 Task: Locate waterfalls in the Columbia River Gorge between Portland, Oregon, and Hood River, Oregon.
Action: Mouse moved to (244, 83)
Screenshot: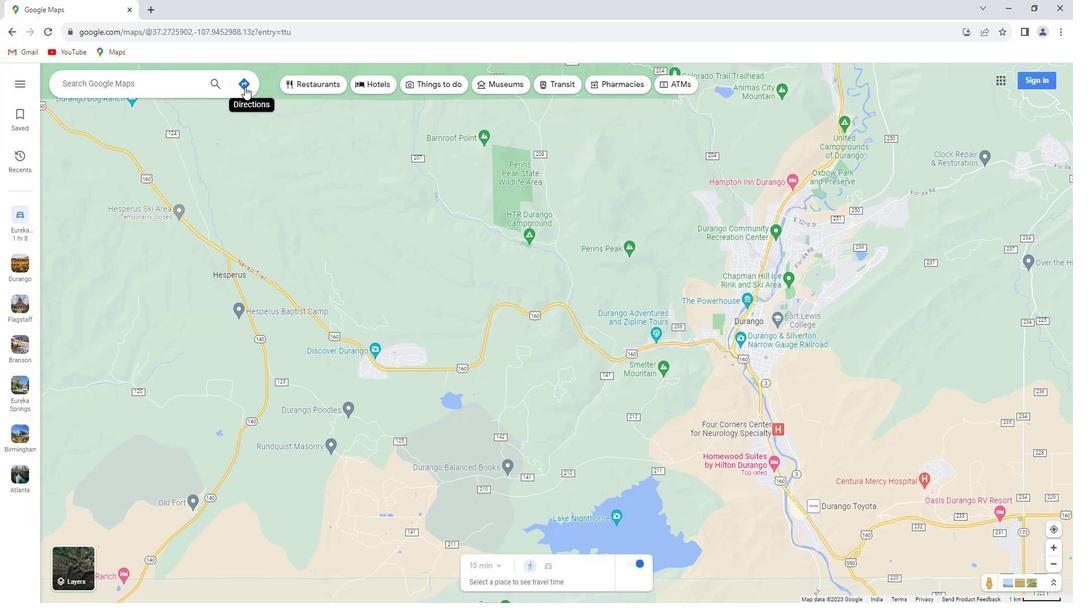 
Action: Mouse pressed left at (244, 83)
Screenshot: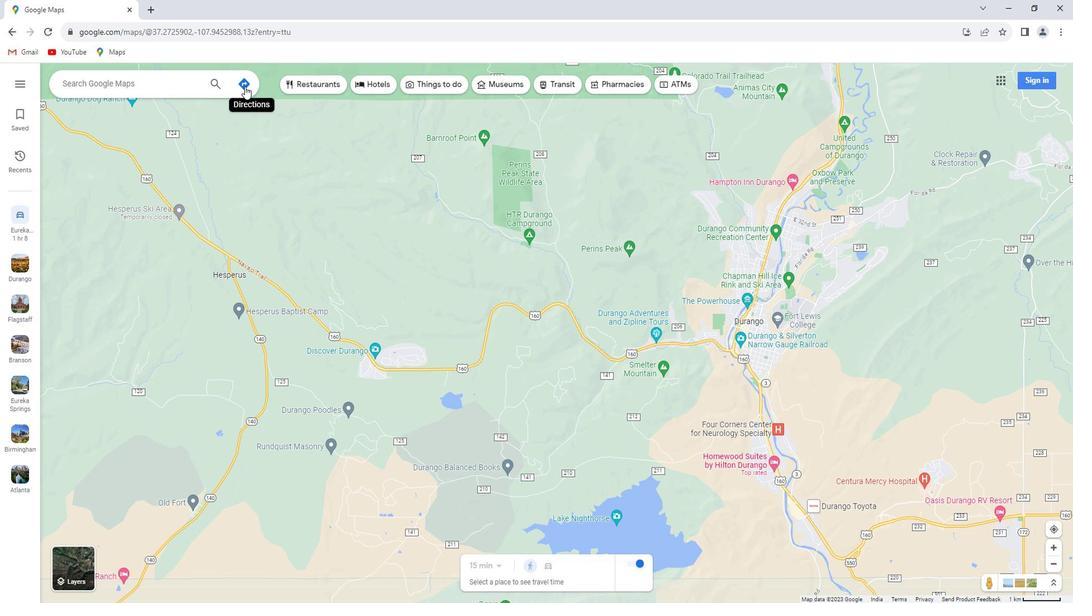 
Action: Mouse moved to (157, 108)
Screenshot: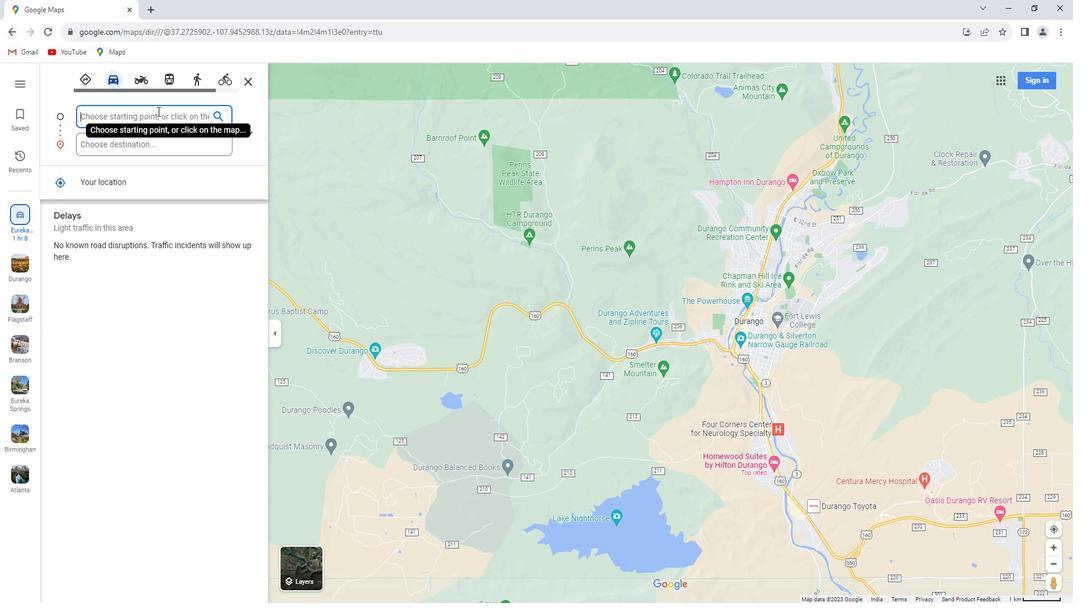 
Action: Key pressed <Key.shift>Portland,<Key.space><Key.shift><Key.shift><Key.shift>Oregon
Screenshot: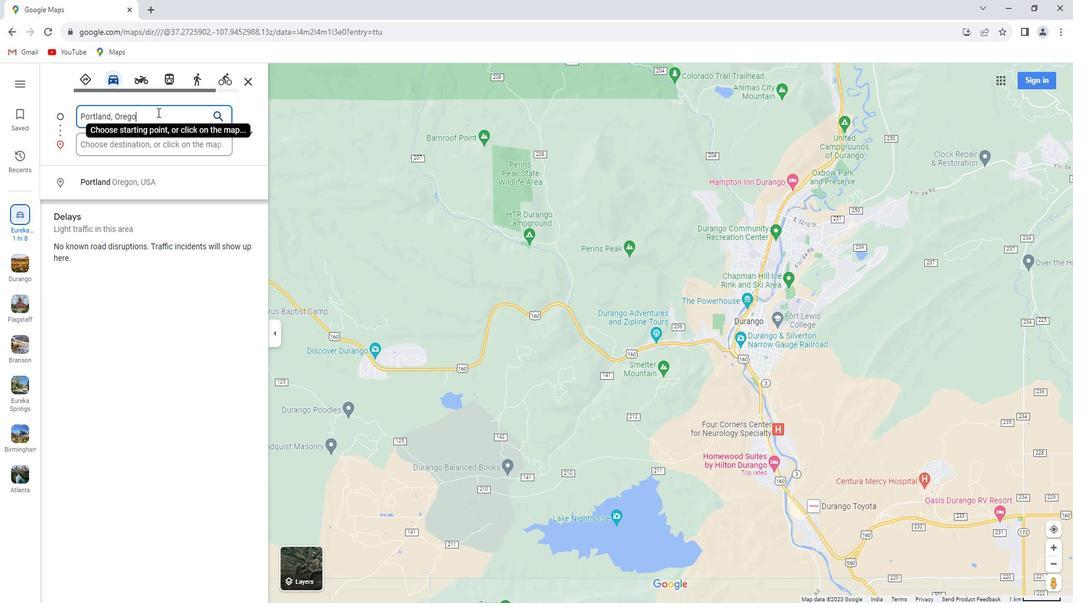 
Action: Mouse moved to (147, 142)
Screenshot: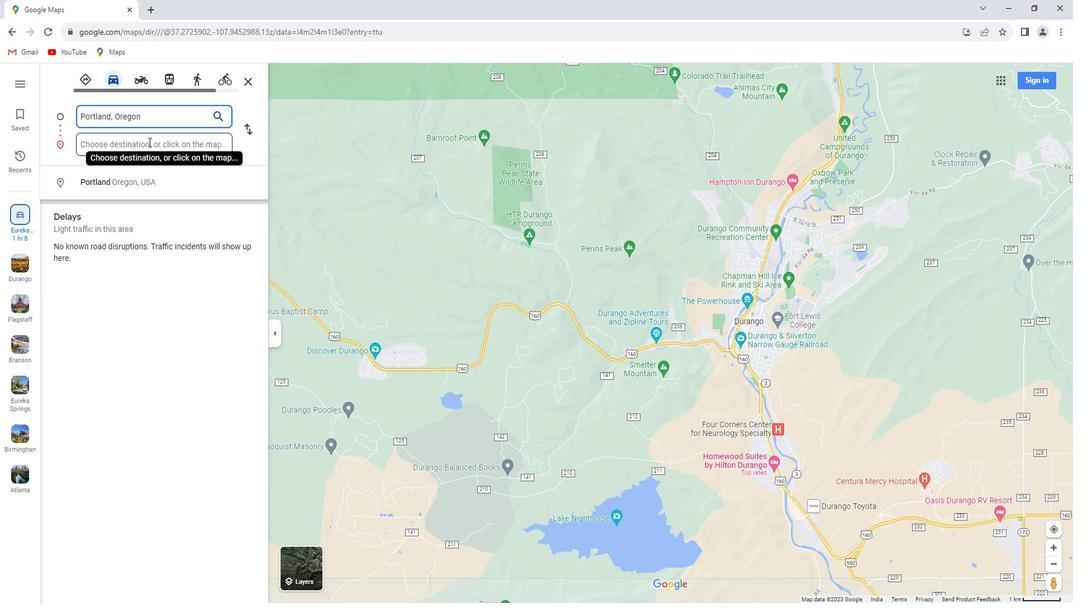 
Action: Mouse pressed left at (147, 142)
Screenshot: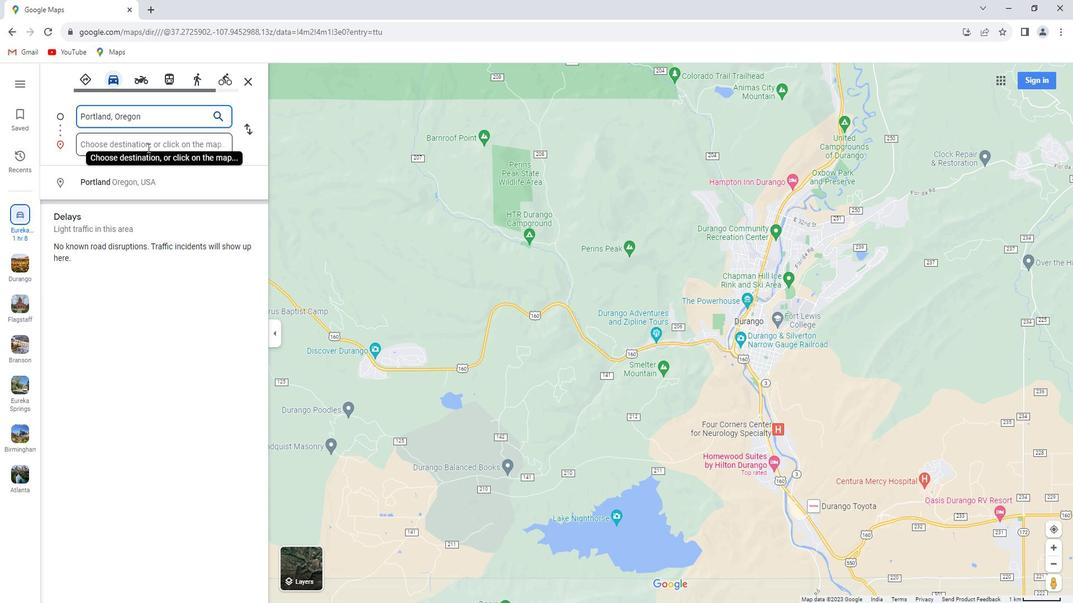 
Action: Key pressed <Key.shift>Hood<Key.space><Key.shift>river,<Key.space><Key.shift>Oregon<Key.enter>
Screenshot: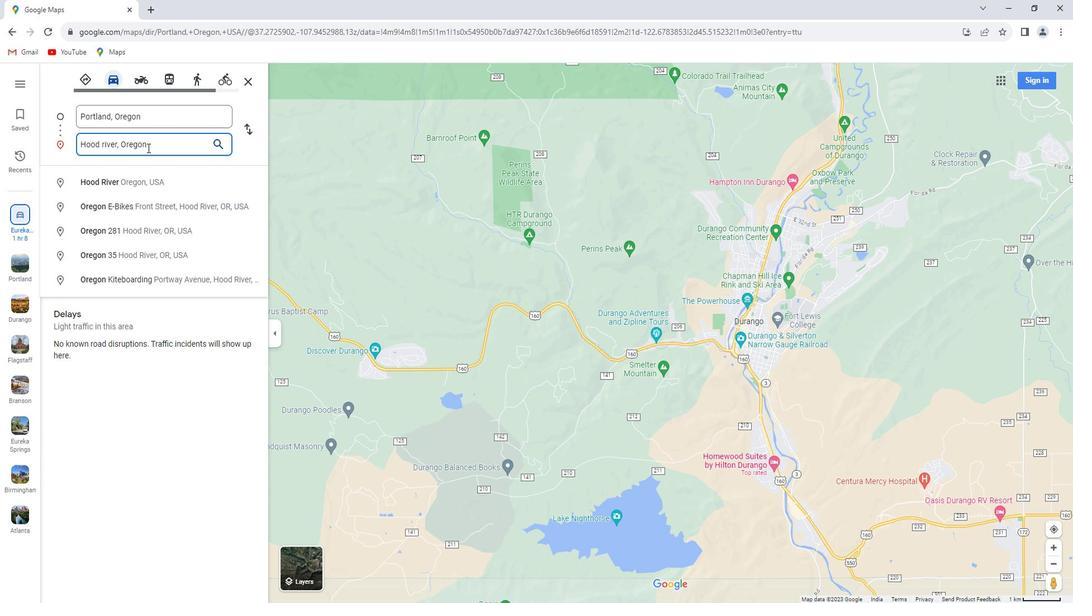
Action: Mouse moved to (545, 83)
Screenshot: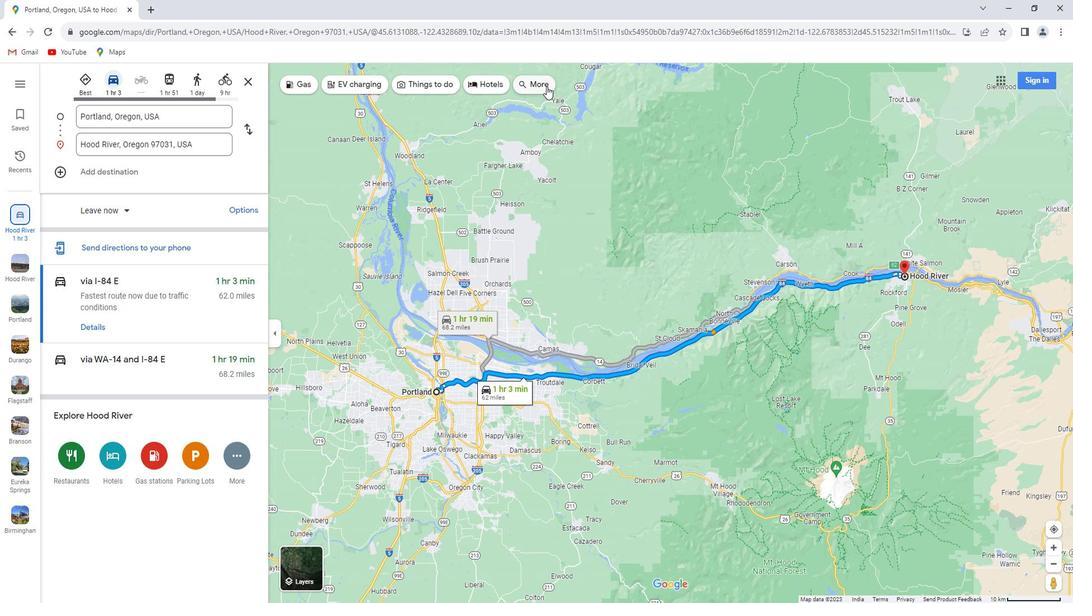
Action: Mouse pressed left at (545, 83)
Screenshot: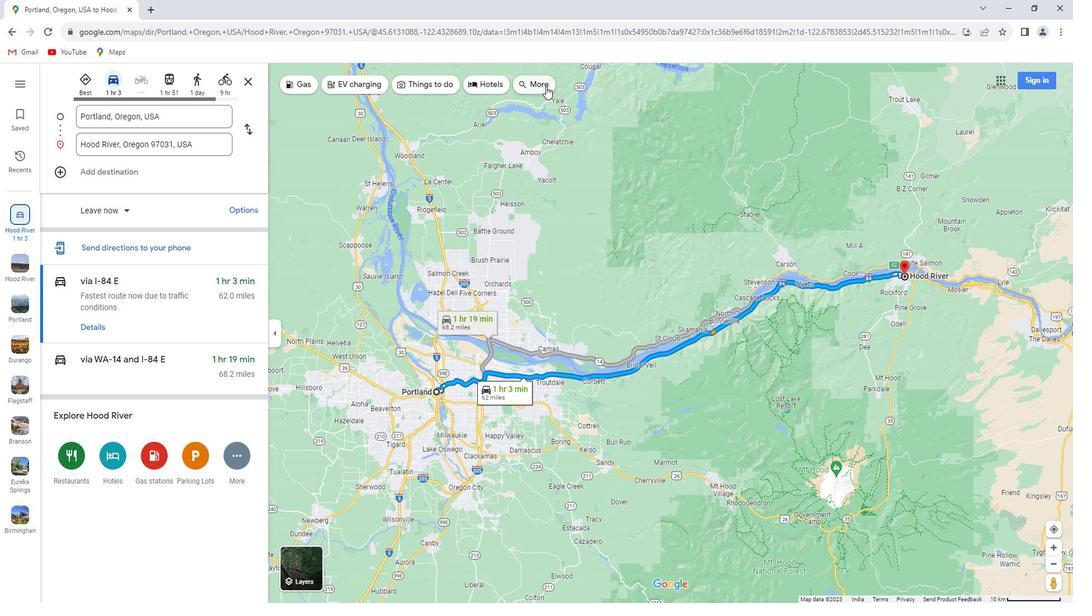 
Action: Mouse moved to (143, 87)
Screenshot: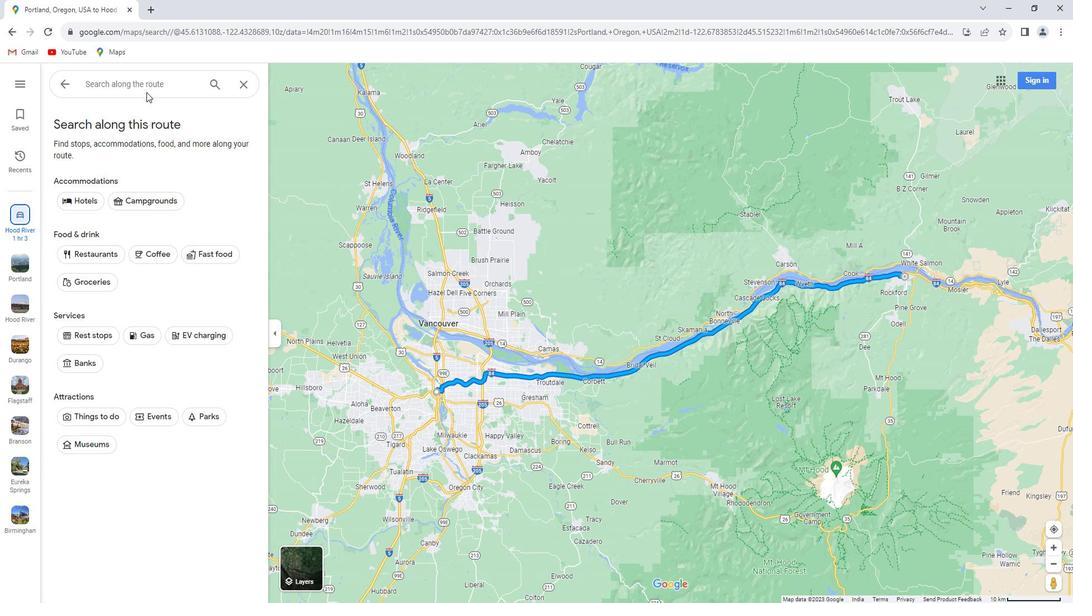 
Action: Mouse pressed left at (143, 87)
Screenshot: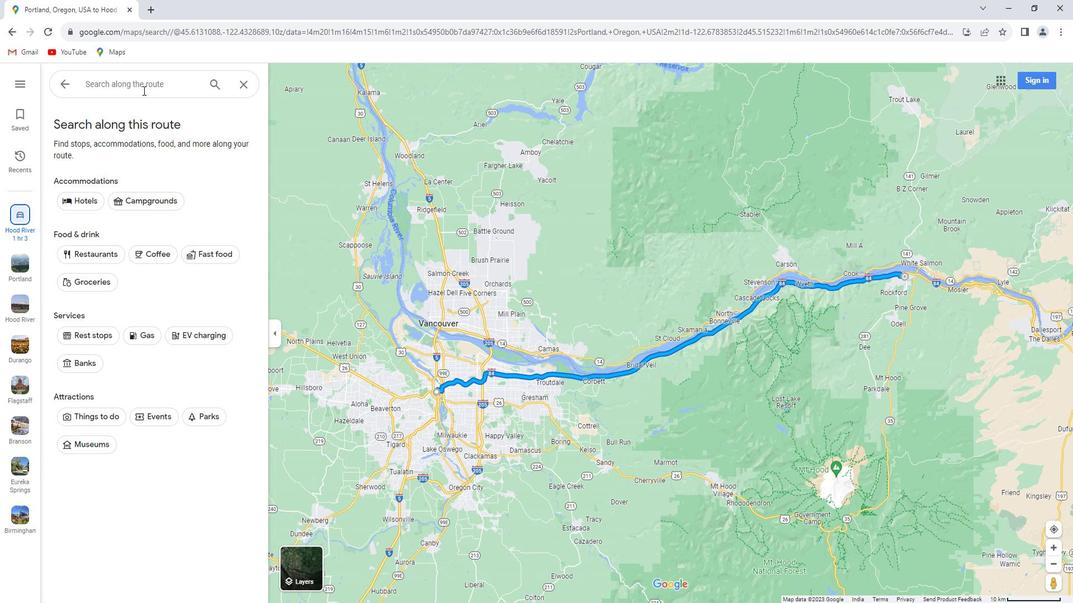 
Action: Key pressed waterfalls<Key.space>in<Key.space>the<Key.space><Key.shift>Columbia<Key.space><Key.shift>River<Key.space><Key.shift>Gorge<Key.enter>
Screenshot: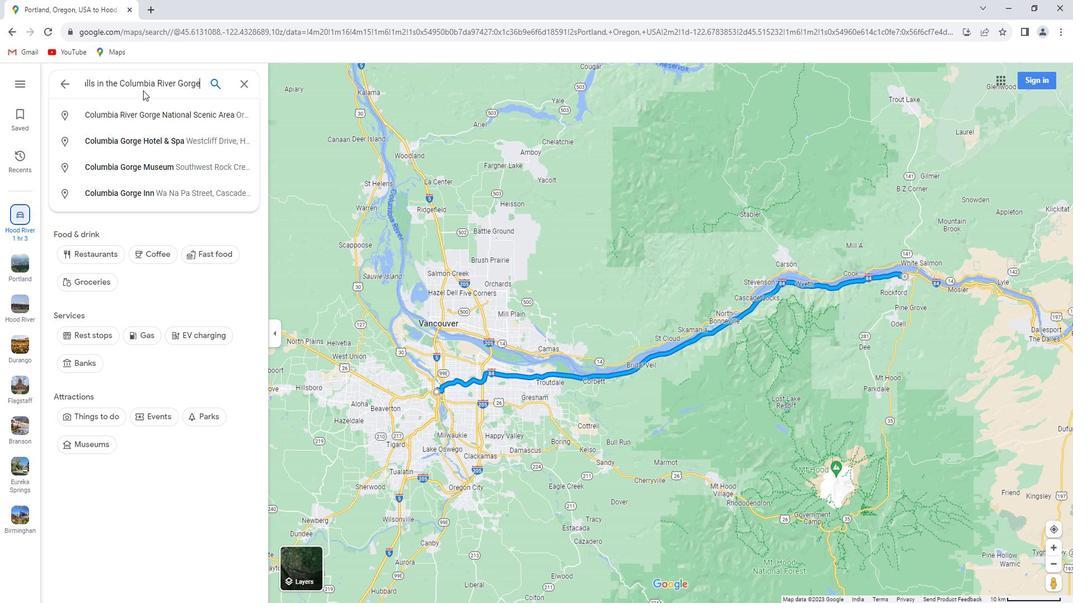 
Action: Mouse moved to (157, 119)
Screenshot: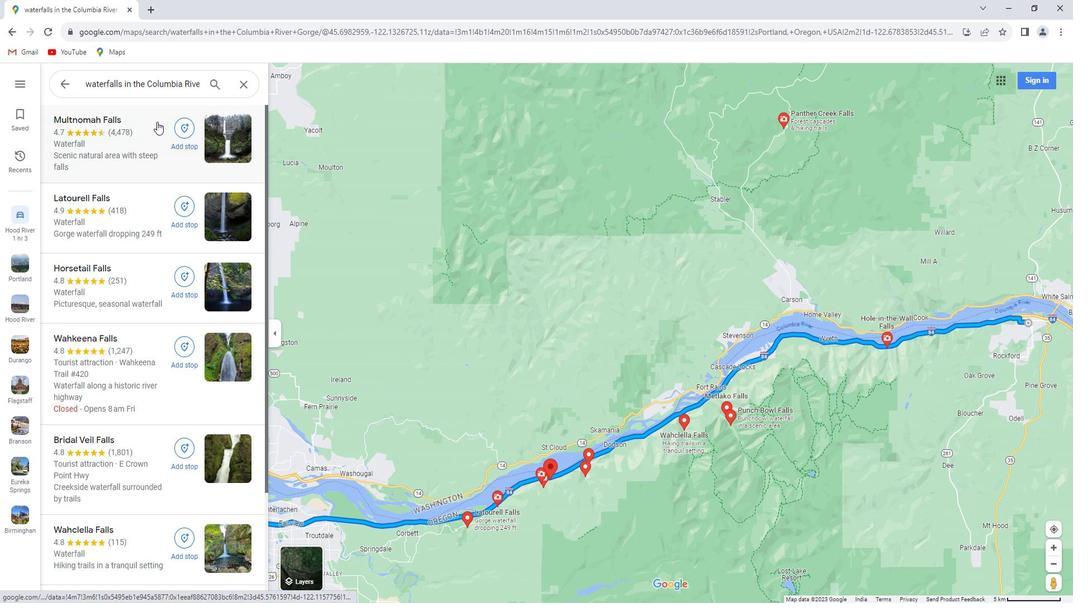 
Action: Mouse scrolled (157, 118) with delta (0, 0)
Screenshot: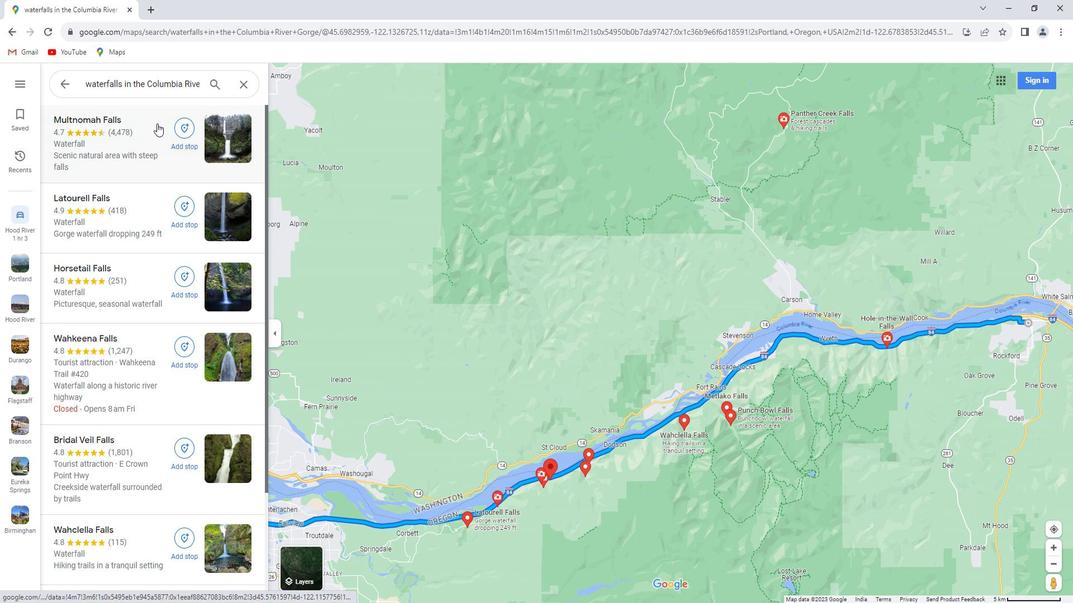 
Action: Mouse scrolled (157, 118) with delta (0, 0)
Screenshot: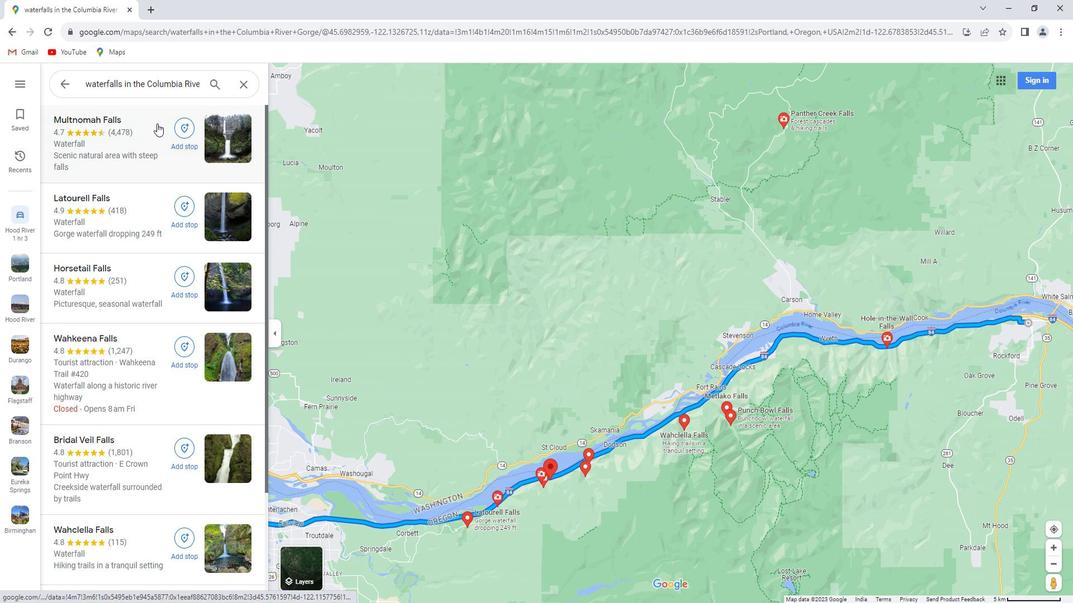 
Action: Mouse scrolled (157, 118) with delta (0, 0)
Screenshot: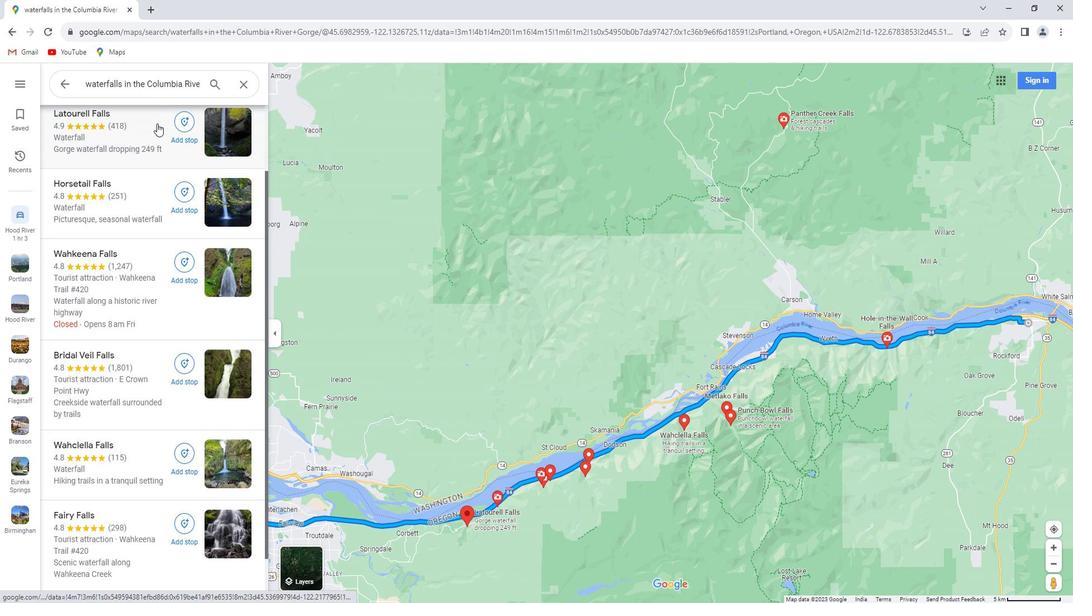 
Action: Mouse scrolled (157, 118) with delta (0, 0)
Screenshot: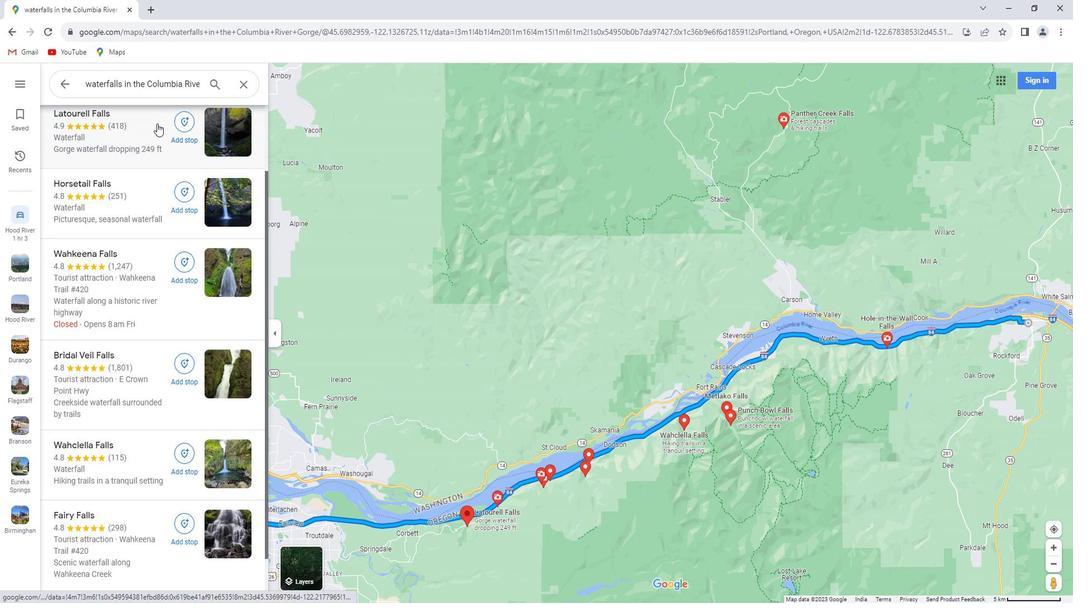 
Action: Mouse scrolled (157, 118) with delta (0, 0)
Screenshot: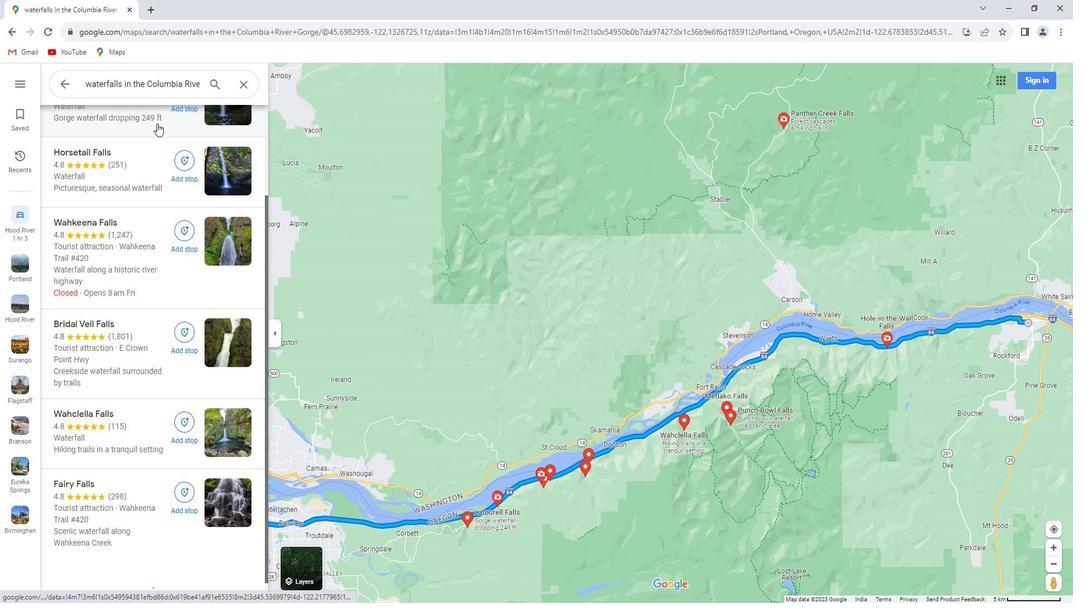 
Action: Mouse scrolled (157, 118) with delta (0, 0)
Screenshot: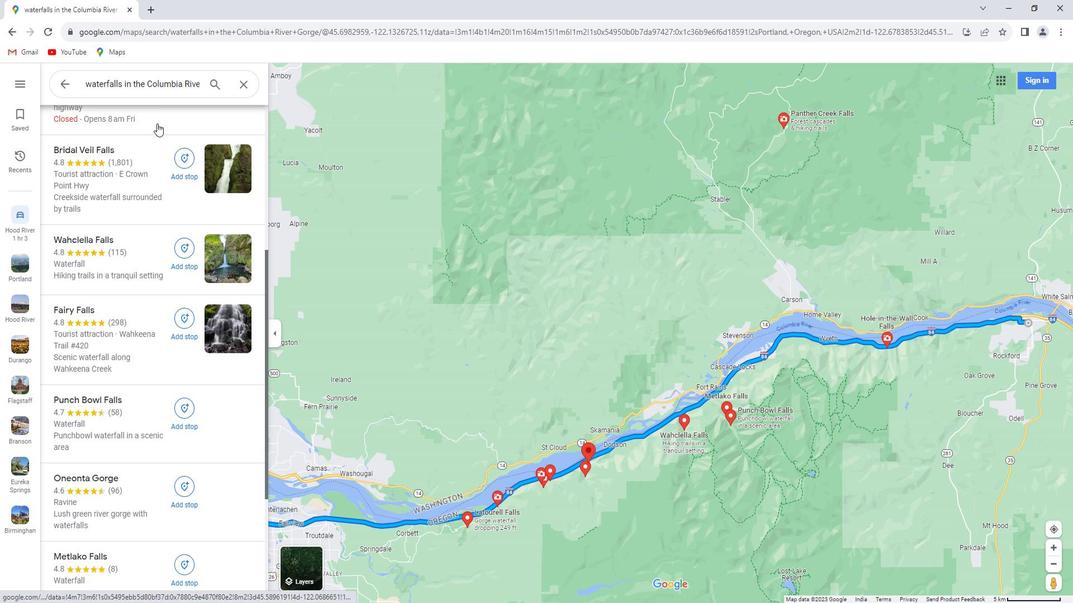 
Action: Mouse scrolled (157, 118) with delta (0, 0)
Screenshot: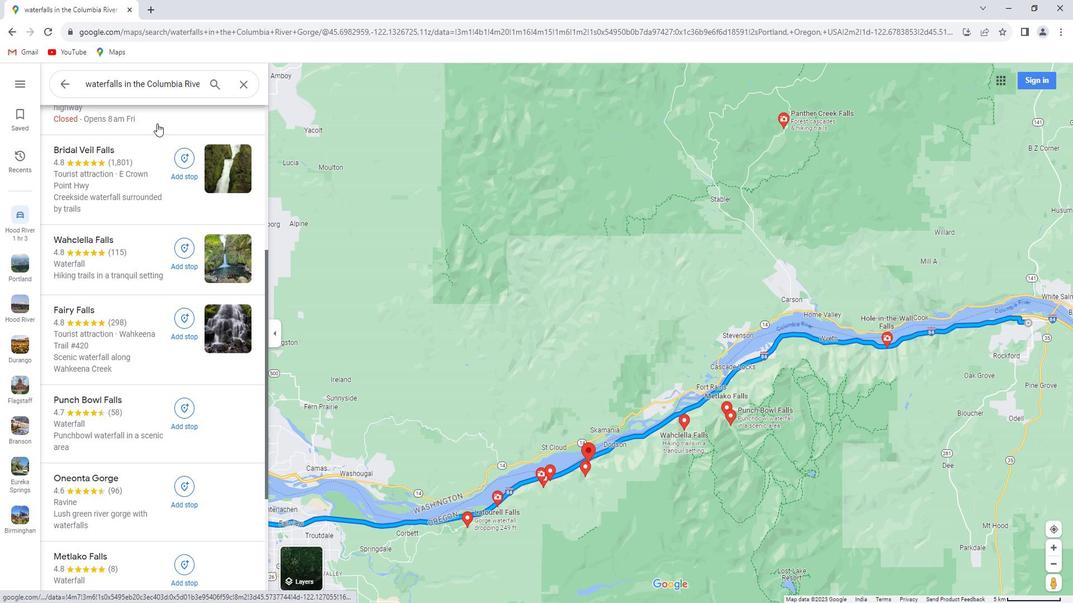 
Action: Mouse scrolled (157, 118) with delta (0, 0)
Screenshot: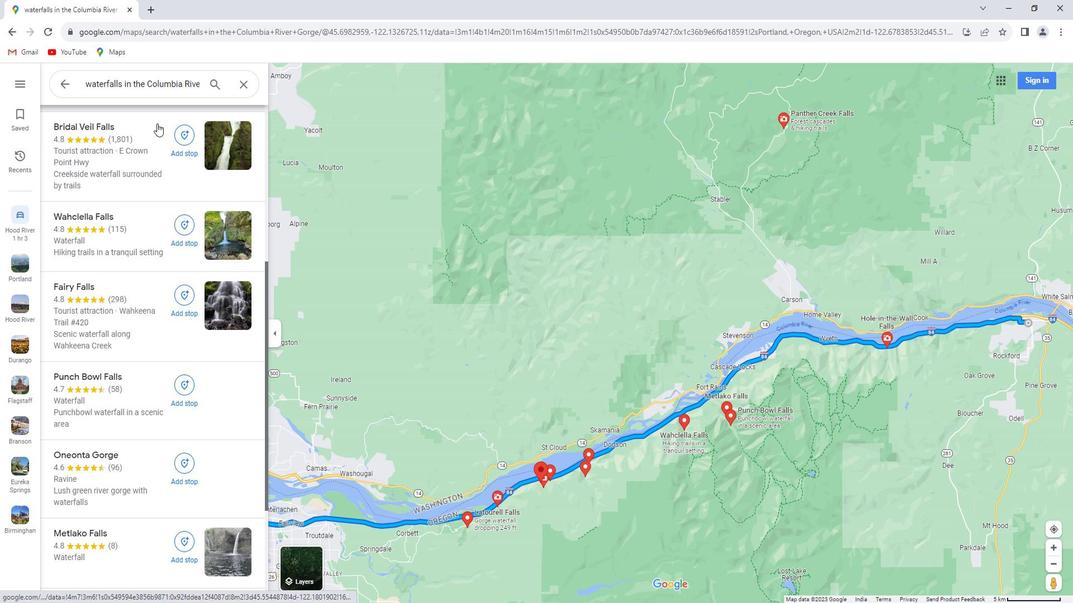 
Action: Mouse scrolled (157, 118) with delta (0, 0)
Screenshot: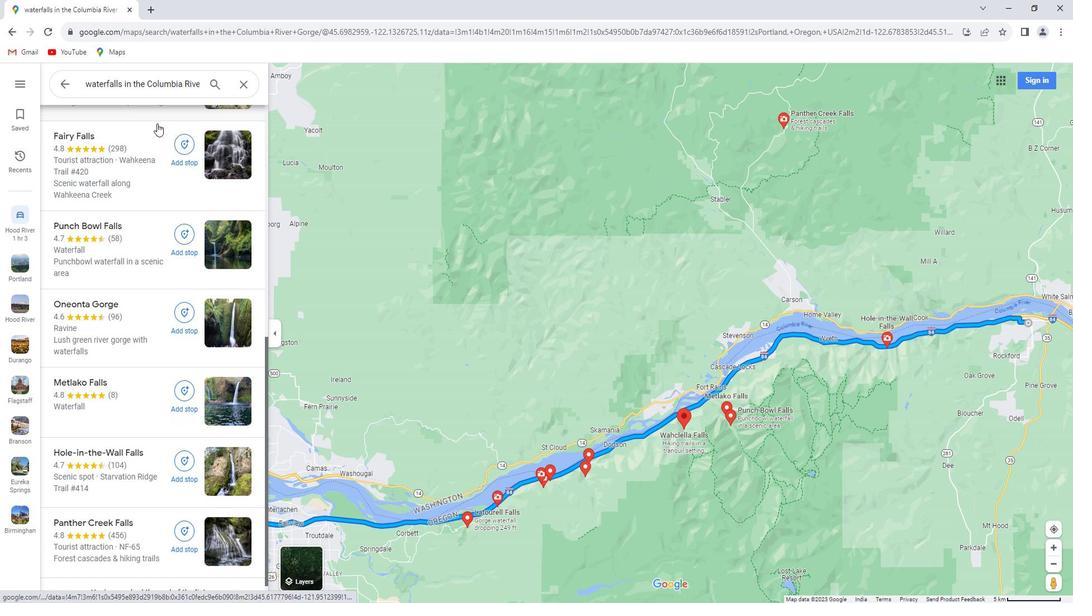 
Action: Mouse scrolled (157, 118) with delta (0, 0)
Screenshot: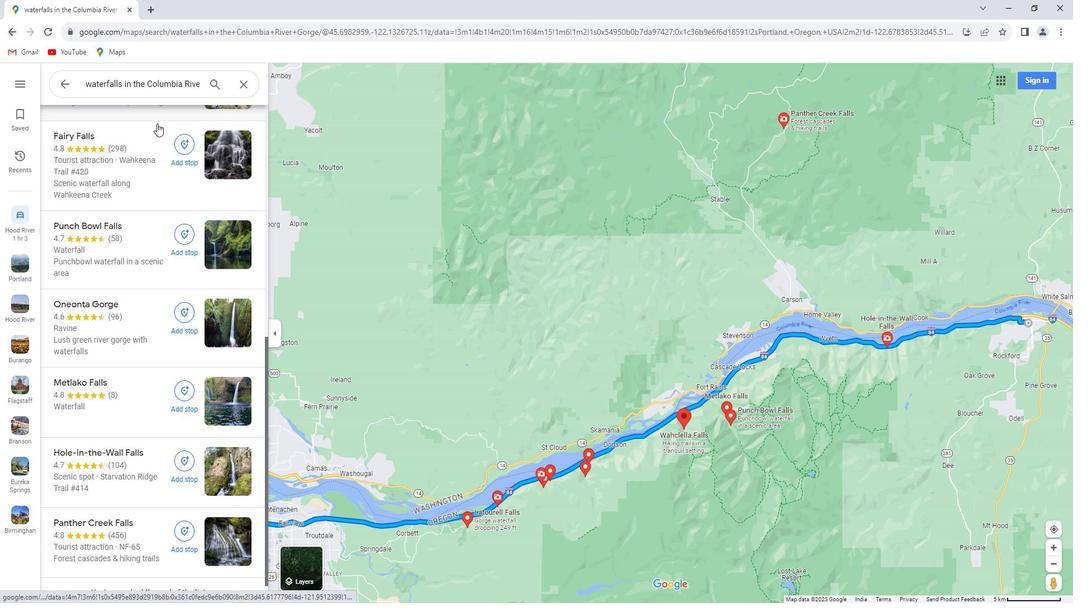 
Action: Mouse scrolled (157, 118) with delta (0, 0)
Screenshot: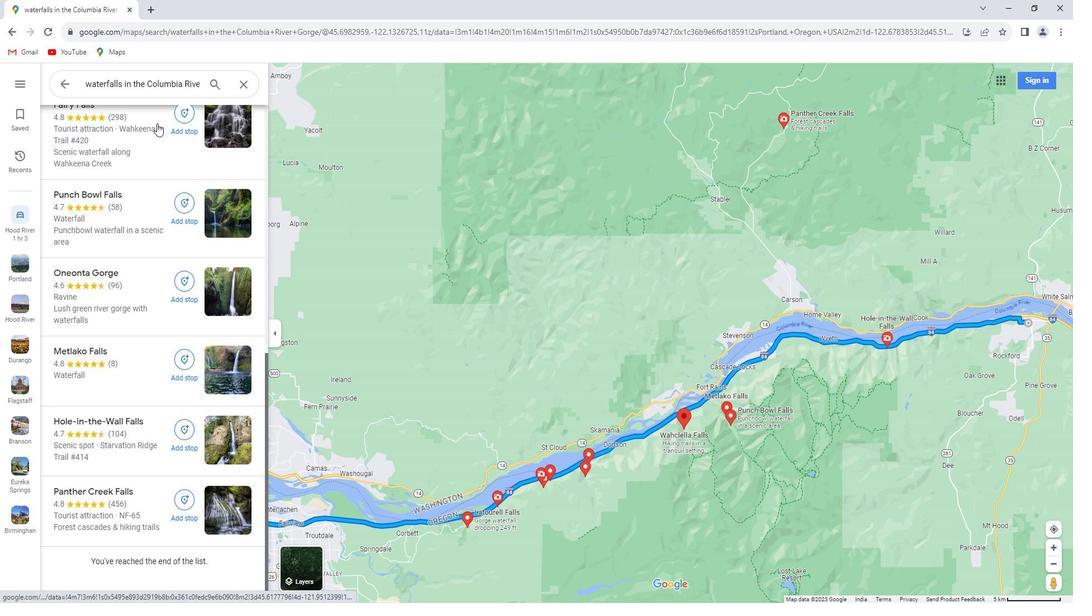 
Action: Mouse scrolled (157, 118) with delta (0, 0)
Screenshot: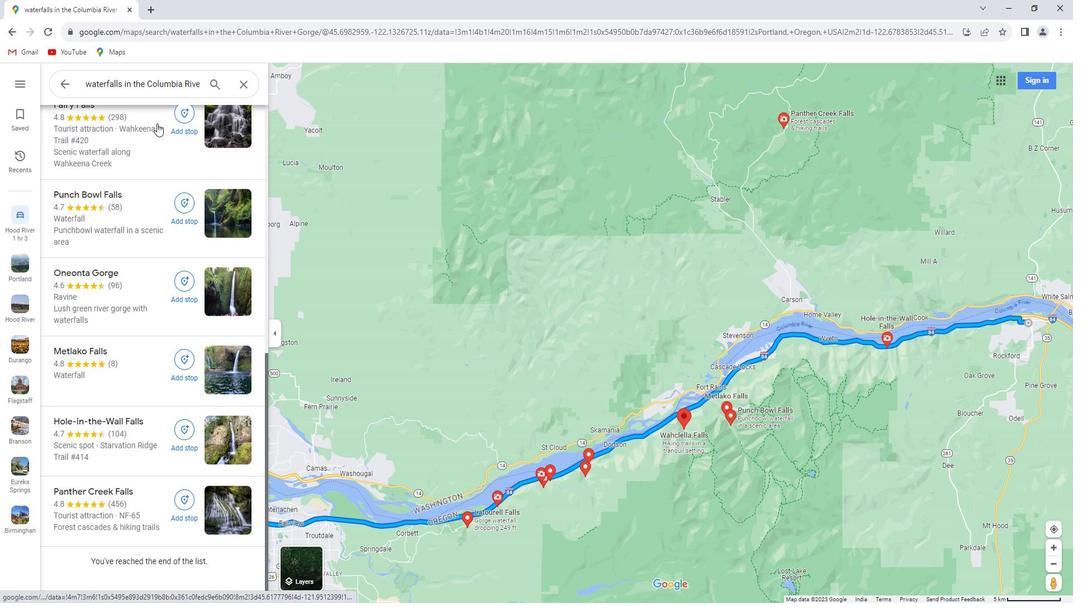 
